 Task: Create a rule from the Recommended list, Task Added to this Project -> add SubTasks in the project AgileHaven with SubTasks Gather and Analyse Requirements , Design and Implement Solution , System Test and UAT , Release to Production / Go Live
Action: Mouse moved to (670, 340)
Screenshot: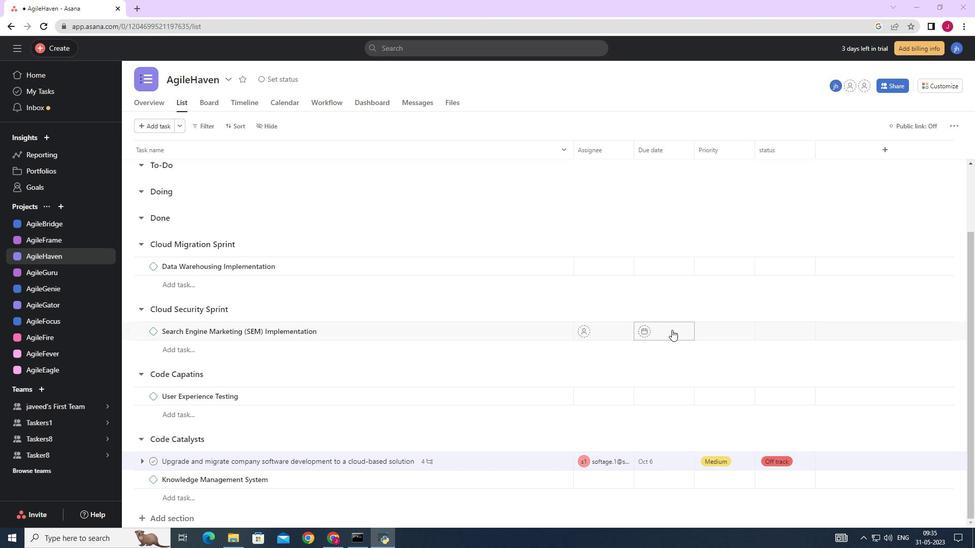 
Action: Mouse scrolled (670, 339) with delta (0, 0)
Screenshot: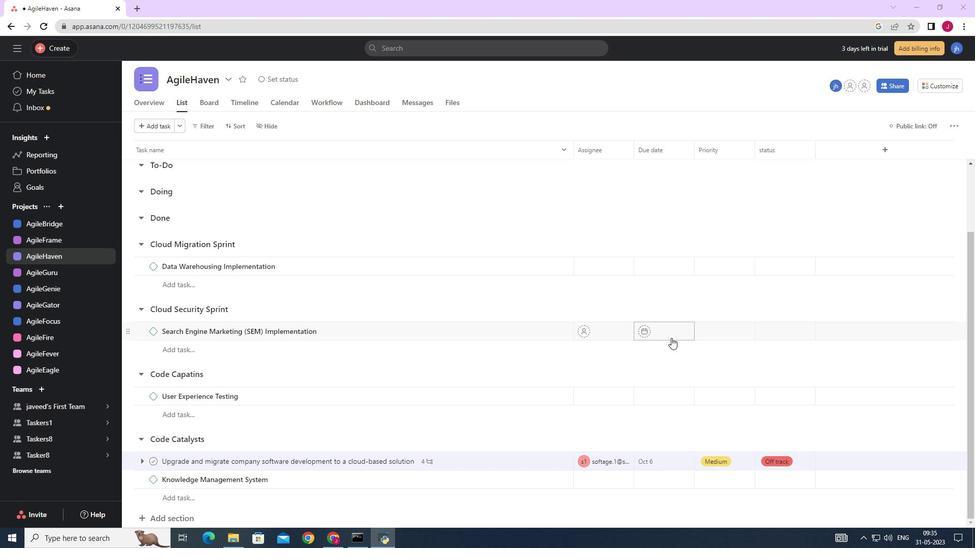 
Action: Mouse moved to (670, 341)
Screenshot: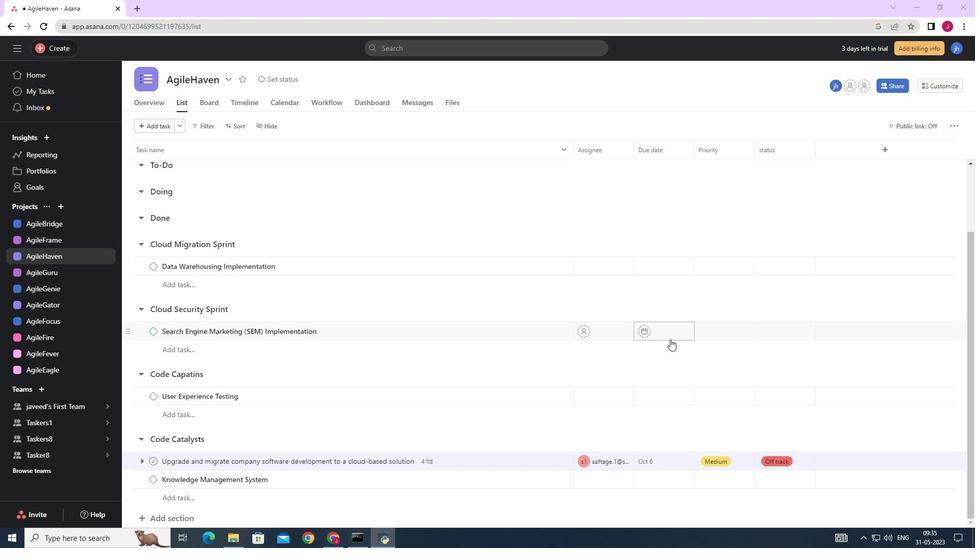 
Action: Mouse scrolled (670, 340) with delta (0, 0)
Screenshot: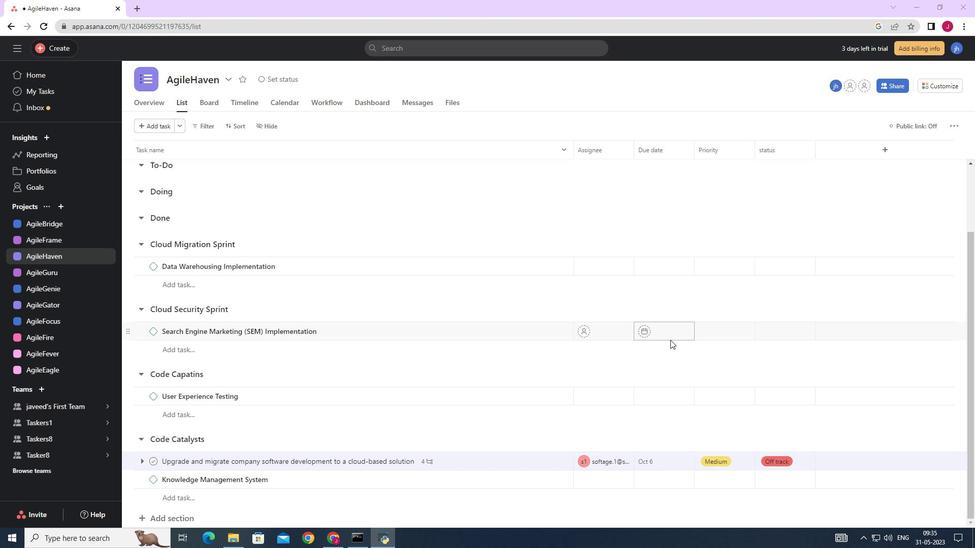 
Action: Mouse scrolled (670, 340) with delta (0, 0)
Screenshot: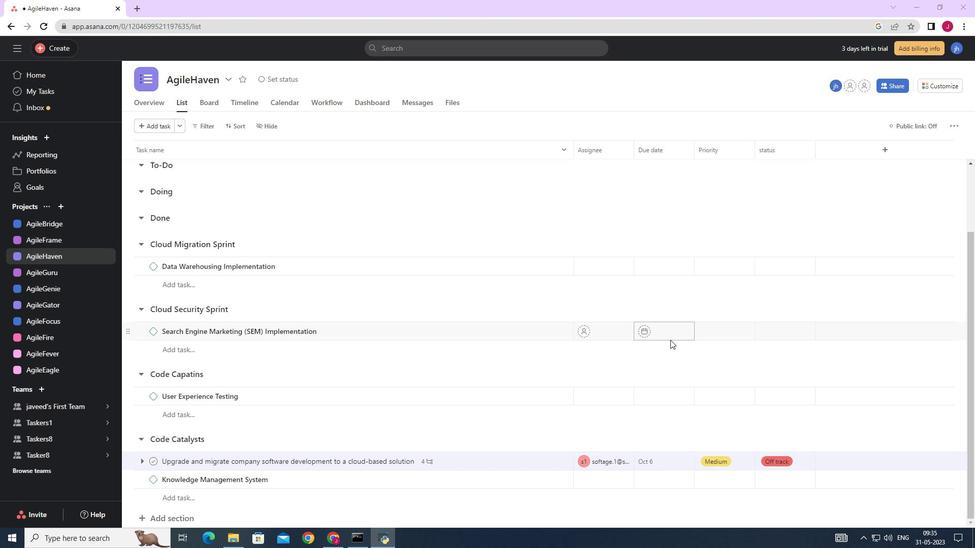 
Action: Mouse moved to (951, 85)
Screenshot: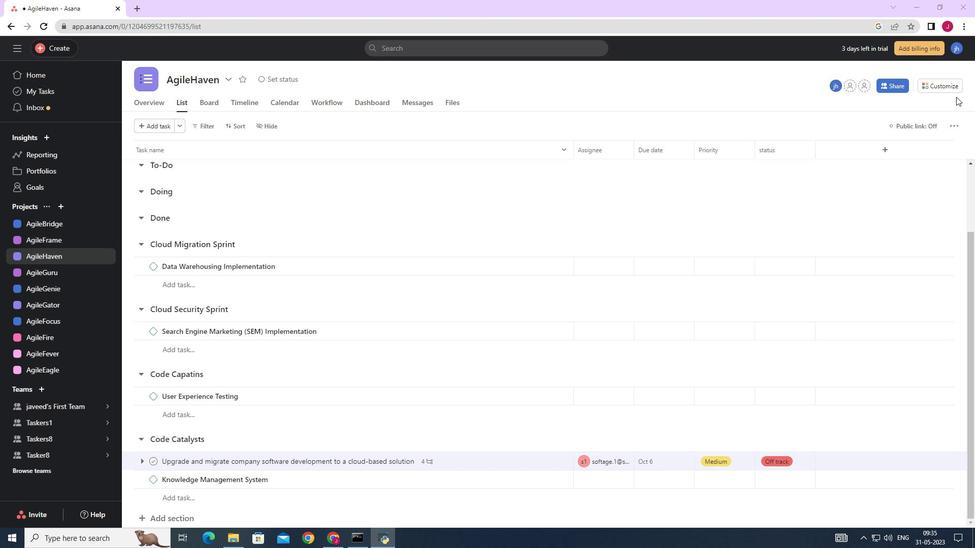 
Action: Mouse pressed left at (951, 85)
Screenshot: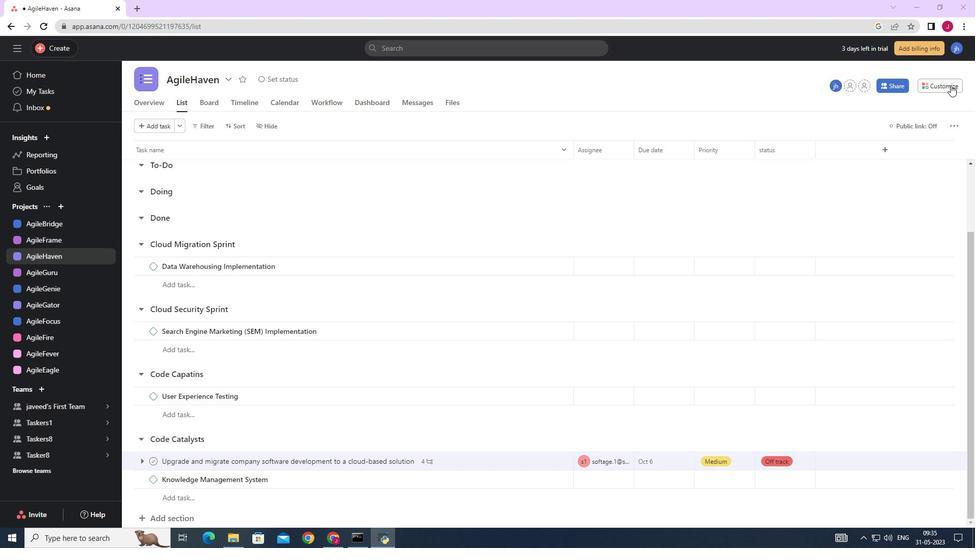 
Action: Mouse moved to (765, 215)
Screenshot: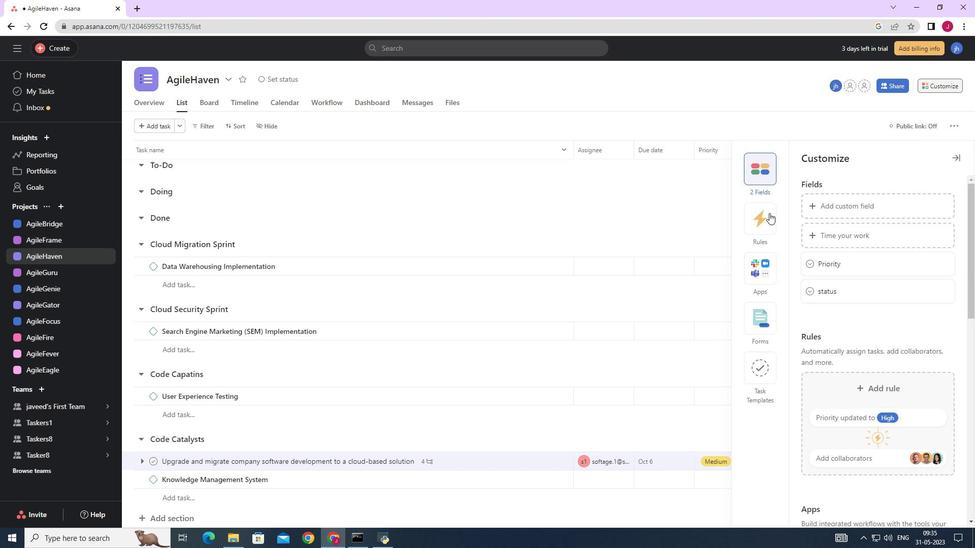
Action: Mouse pressed left at (765, 215)
Screenshot: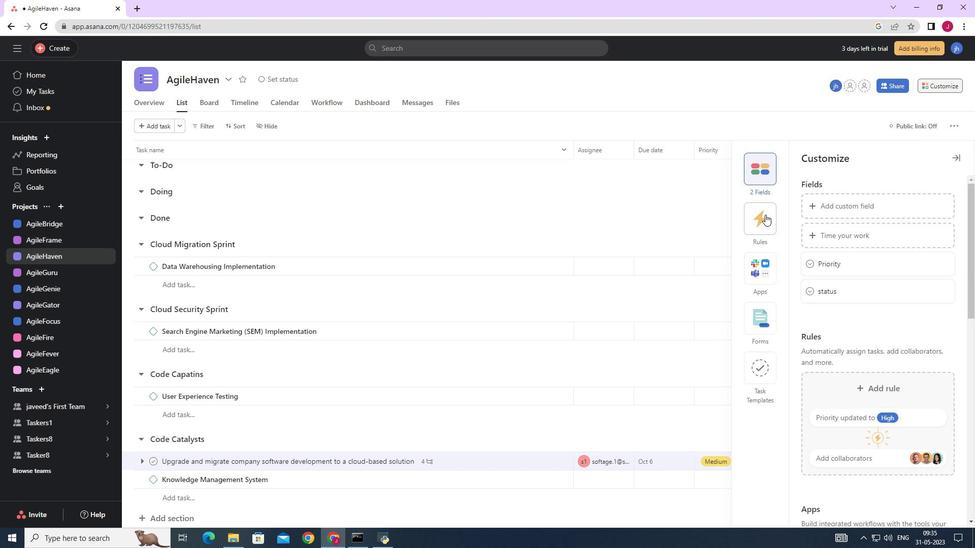 
Action: Mouse moved to (870, 237)
Screenshot: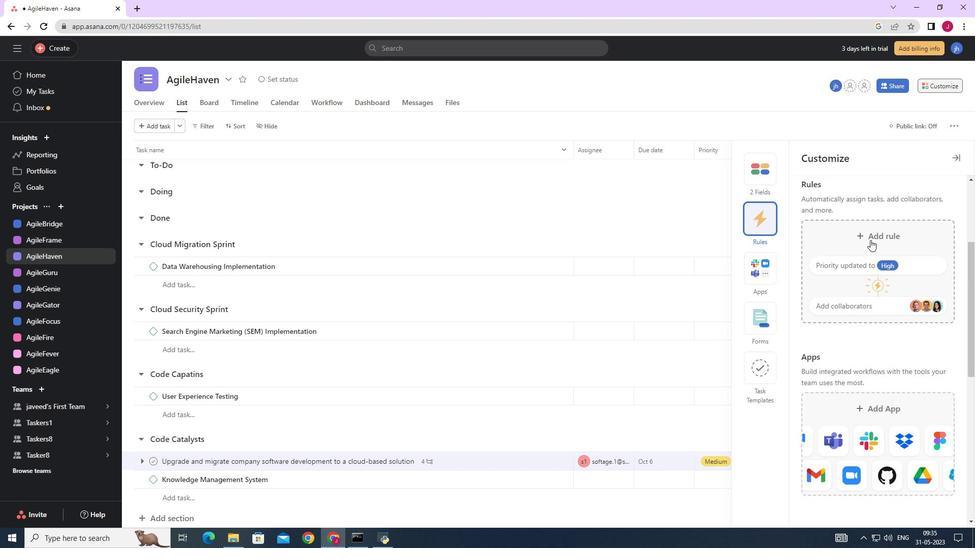 
Action: Mouse pressed left at (870, 237)
Screenshot: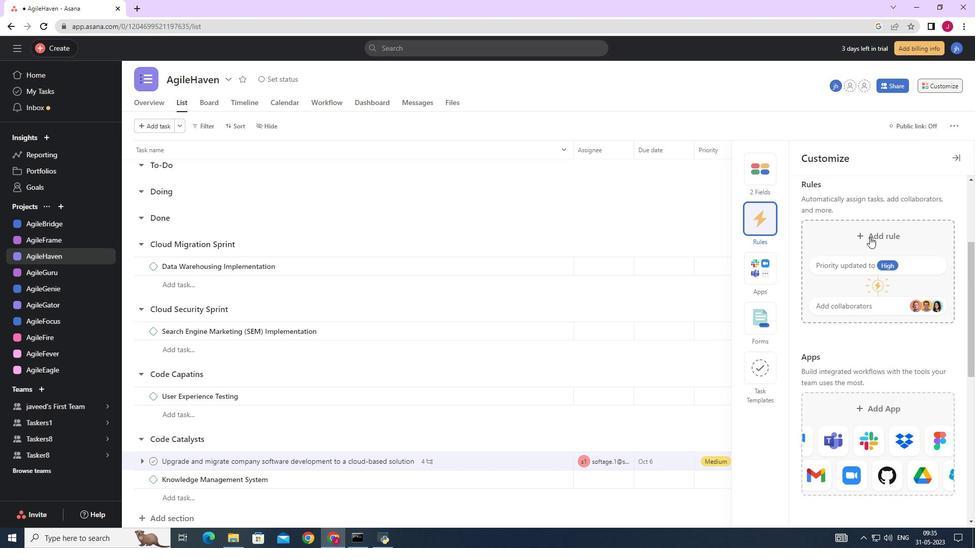 
Action: Mouse moved to (438, 151)
Screenshot: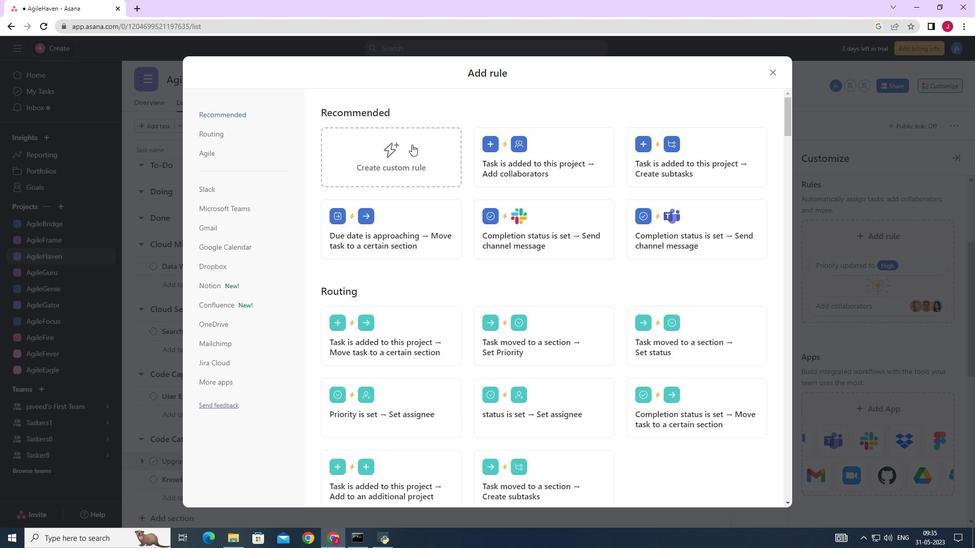 
Action: Mouse pressed left at (438, 151)
Screenshot: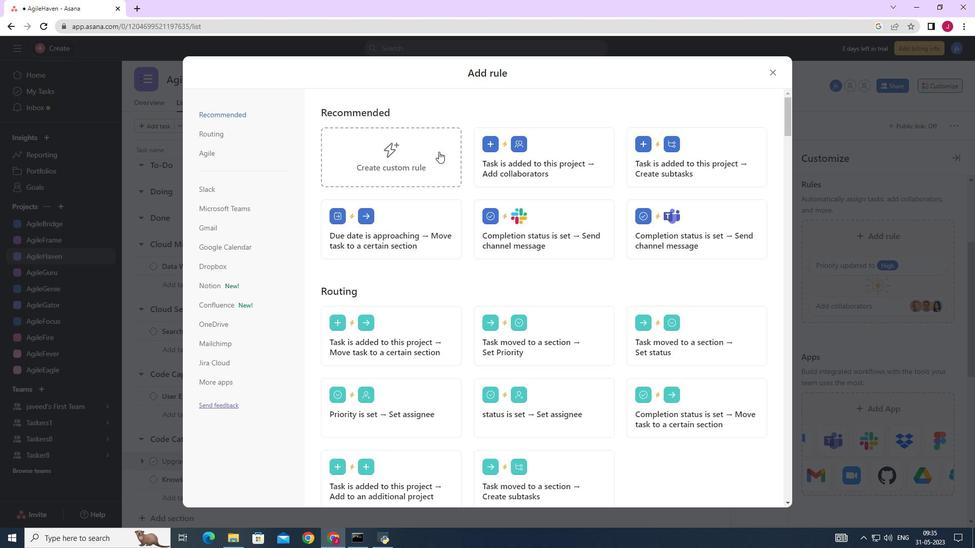 
Action: Mouse moved to (526, 267)
Screenshot: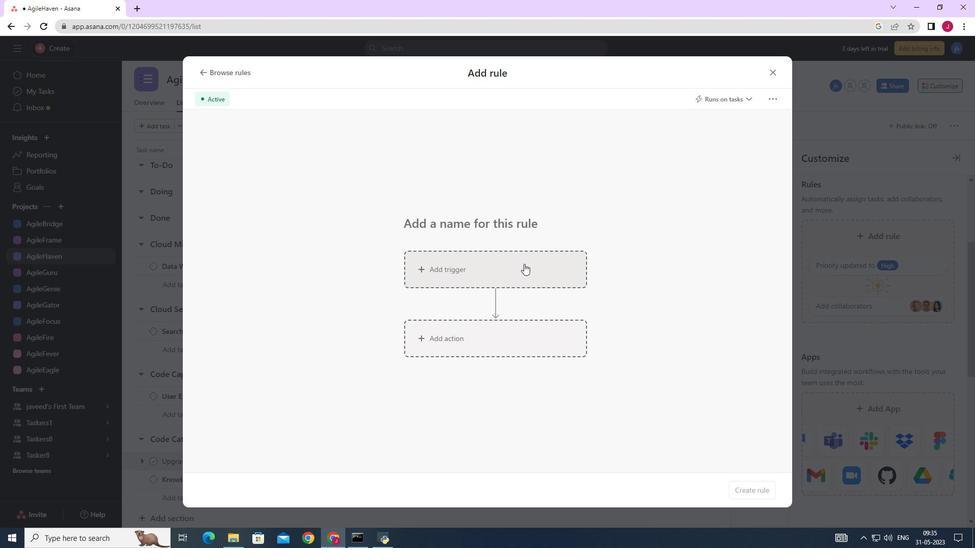 
Action: Mouse pressed left at (526, 267)
Screenshot: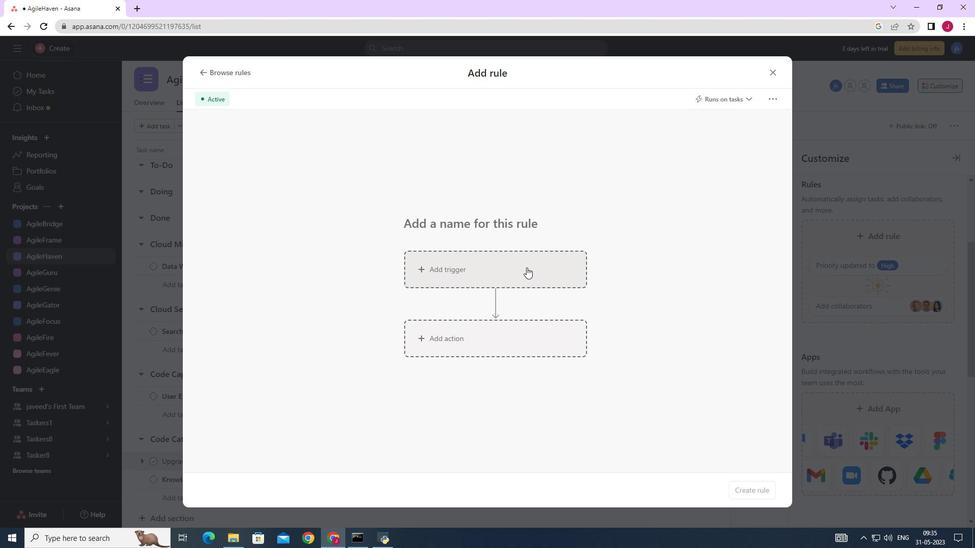 
Action: Mouse moved to (446, 339)
Screenshot: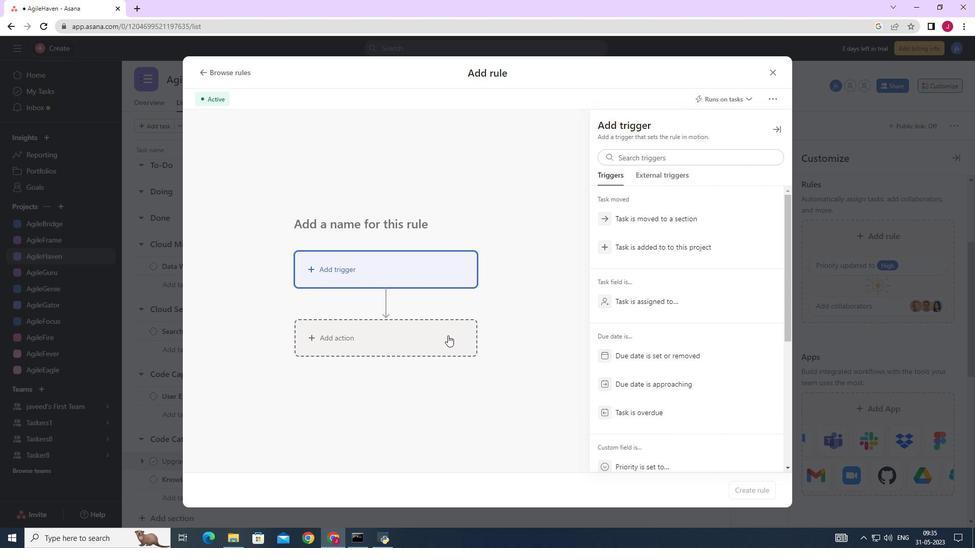 
Action: Mouse pressed left at (446, 339)
Screenshot: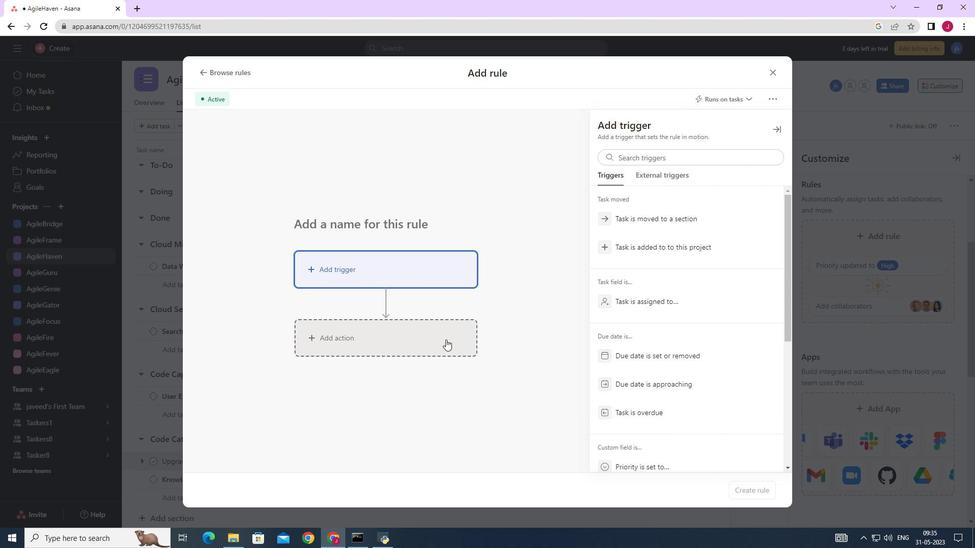 
Action: Mouse moved to (762, 314)
Screenshot: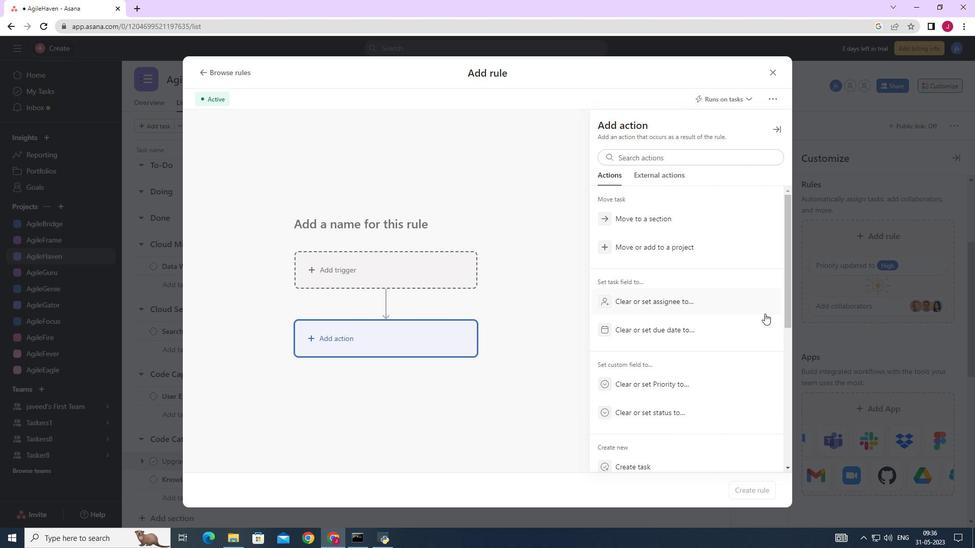 
Action: Mouse scrolled (762, 314) with delta (0, 0)
Screenshot: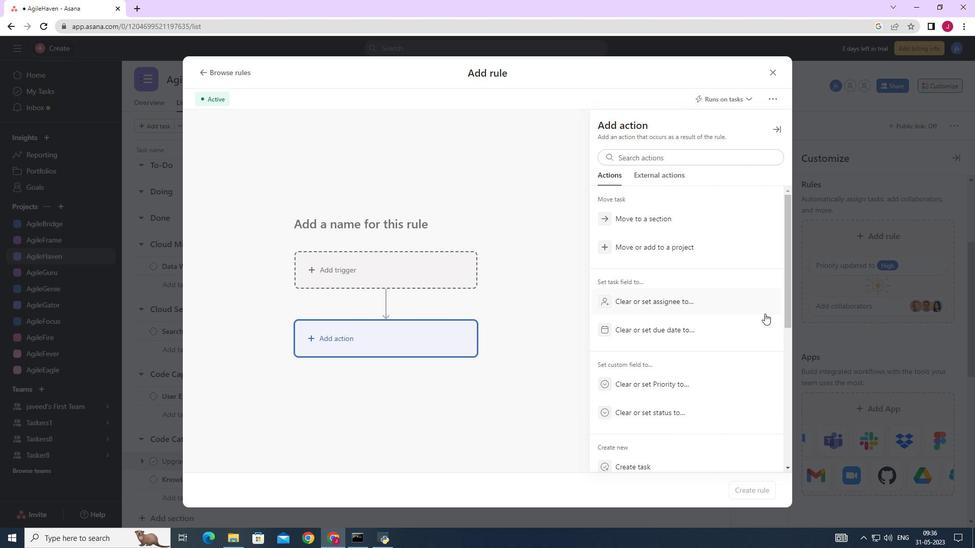 
Action: Mouse moved to (758, 317)
Screenshot: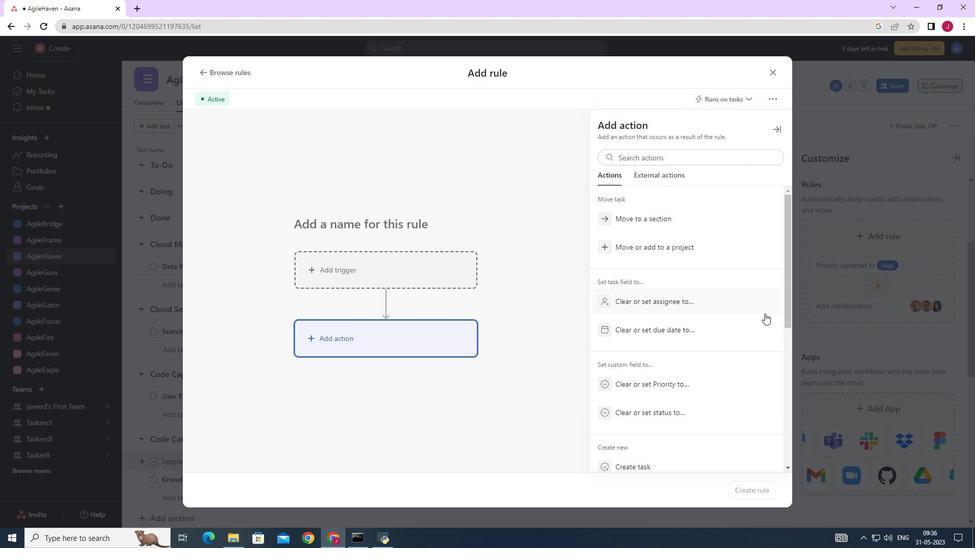 
Action: Mouse scrolled (758, 316) with delta (0, 0)
Screenshot: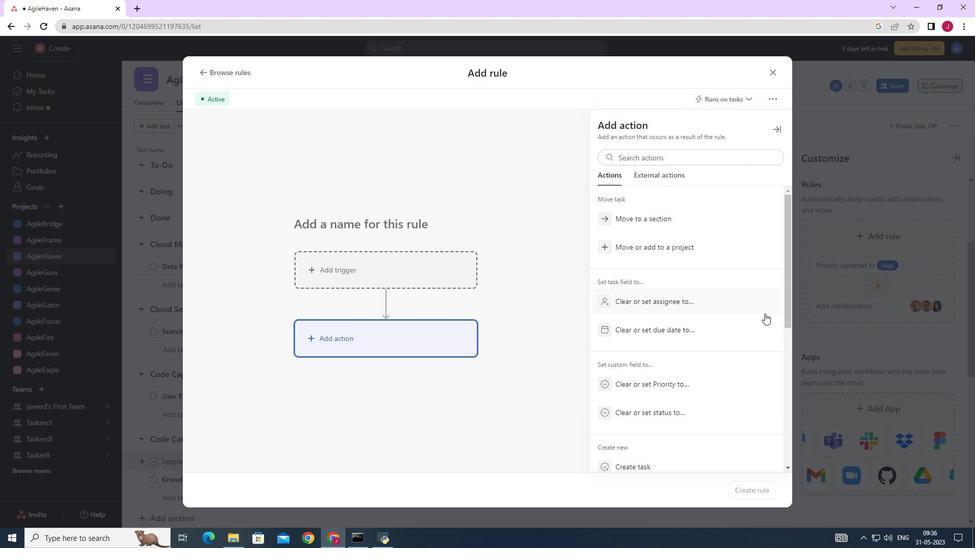 
Action: Mouse moved to (758, 317)
Screenshot: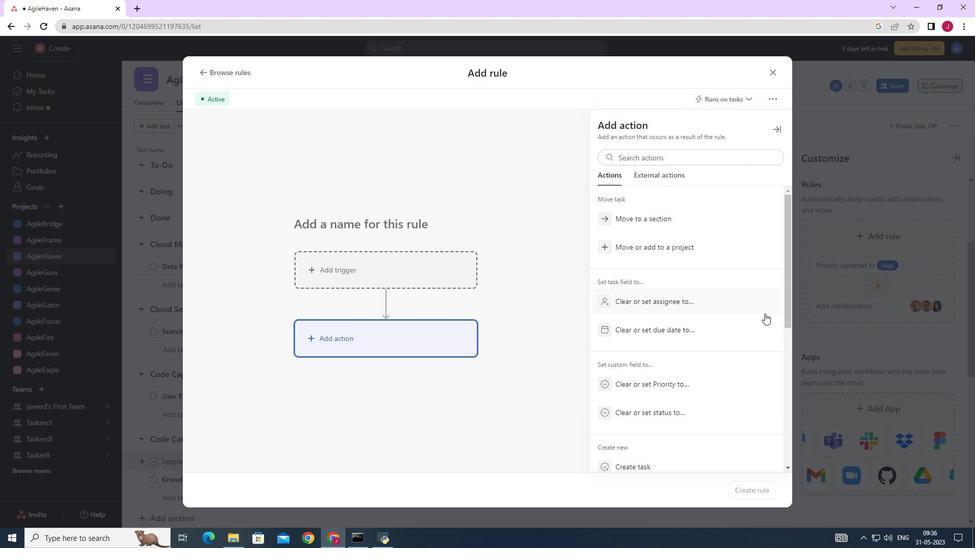 
Action: Mouse scrolled (758, 316) with delta (0, 0)
Screenshot: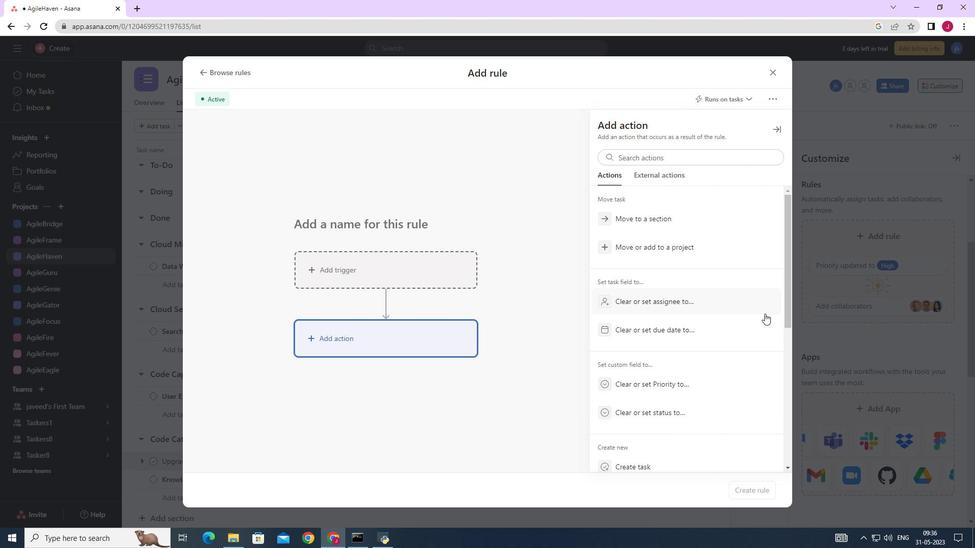 
Action: Mouse scrolled (758, 316) with delta (0, 0)
Screenshot: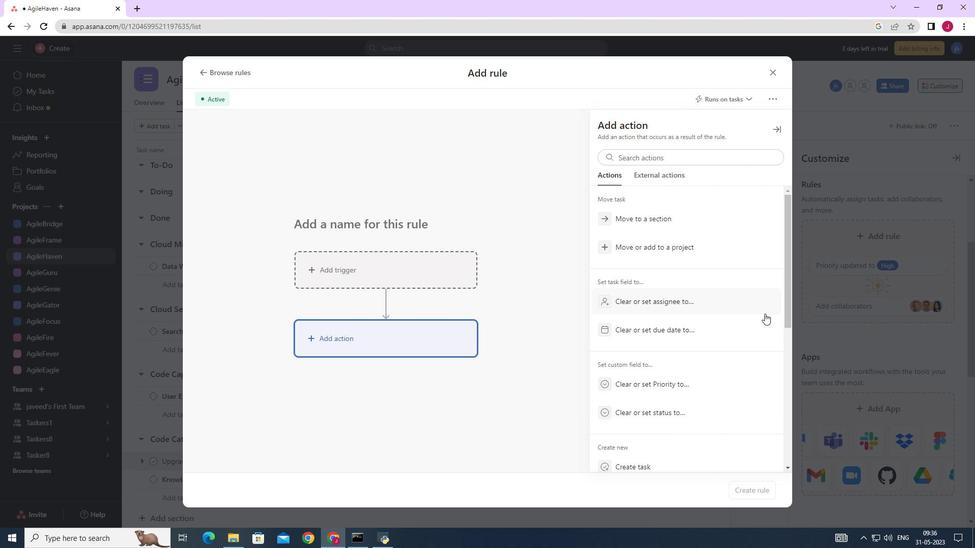 
Action: Mouse scrolled (758, 316) with delta (0, 0)
Screenshot: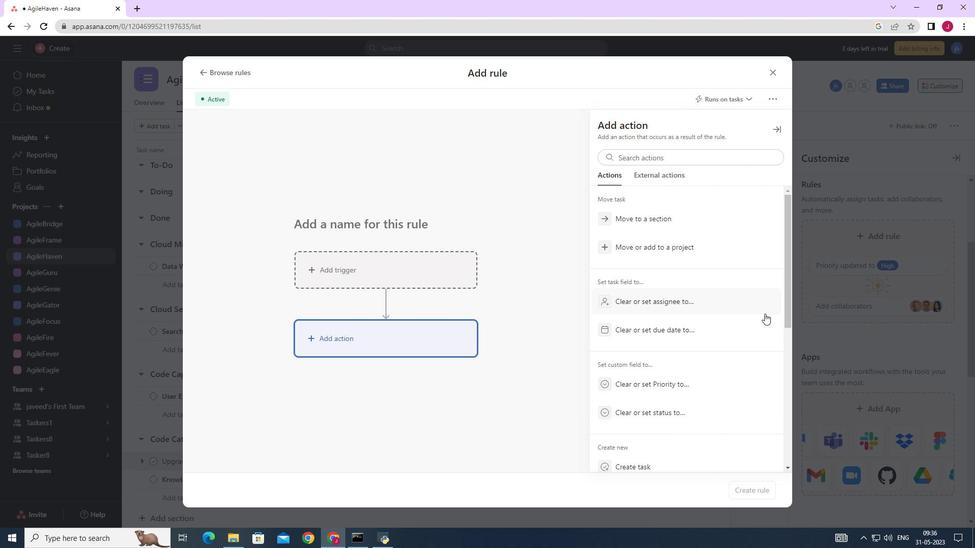 
Action: Mouse moved to (641, 243)
Screenshot: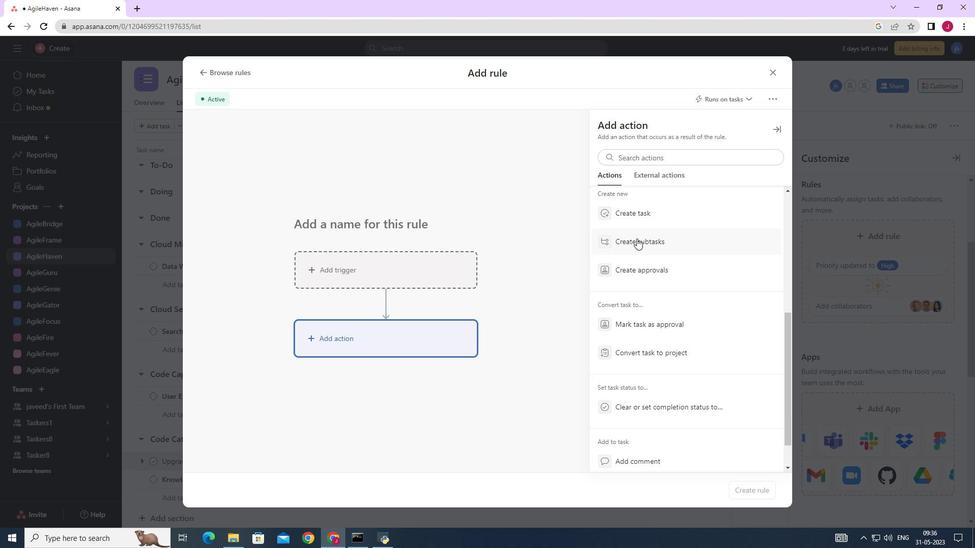 
Action: Mouse pressed left at (641, 243)
Screenshot: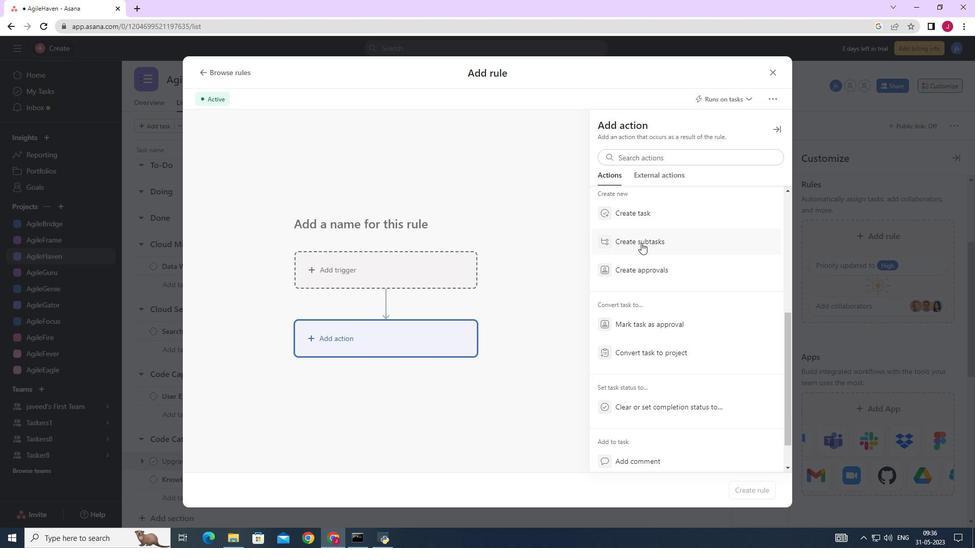 
Action: Mouse moved to (649, 160)
Screenshot: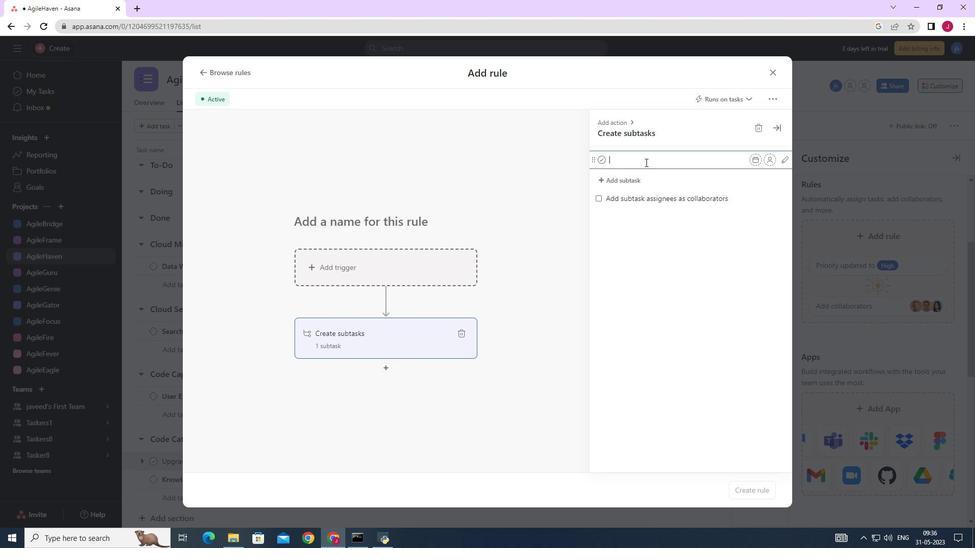 
Action: Key pressed <Key.caps_lock>G<Key.caps_lock>ather<Key.space>and<Key.space><Key.caps_lock>A<Key.caps_lock>nalyse<Key.space><Key.caps_lock>R<Key.caps_lock>equirements<Key.enter><Key.caps_lock>D<Key.caps_lock>esign<Key.space>s<Key.backspace>and<Key.space><Key.caps_lock>I<Key.caps_lock>mplement<Key.enter>
Screenshot: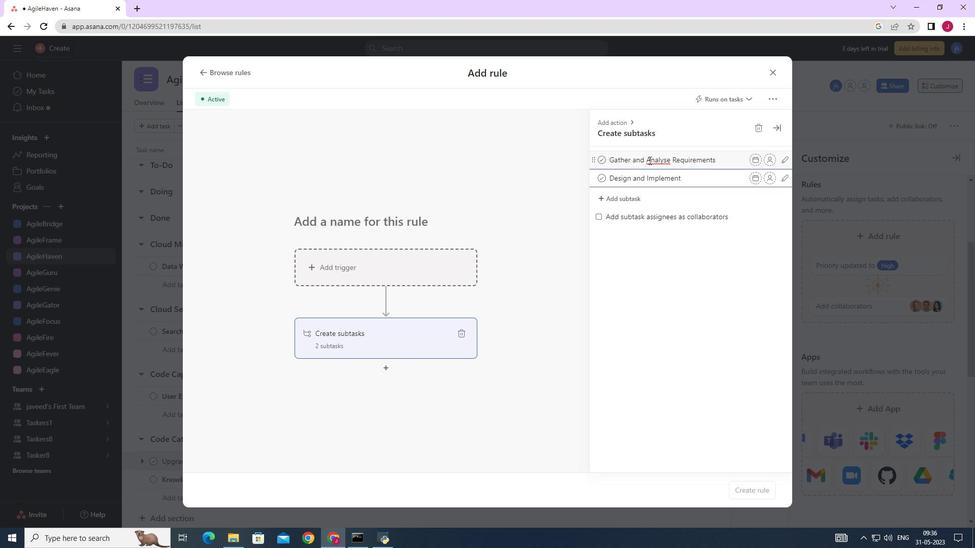 
Action: Mouse moved to (697, 184)
Screenshot: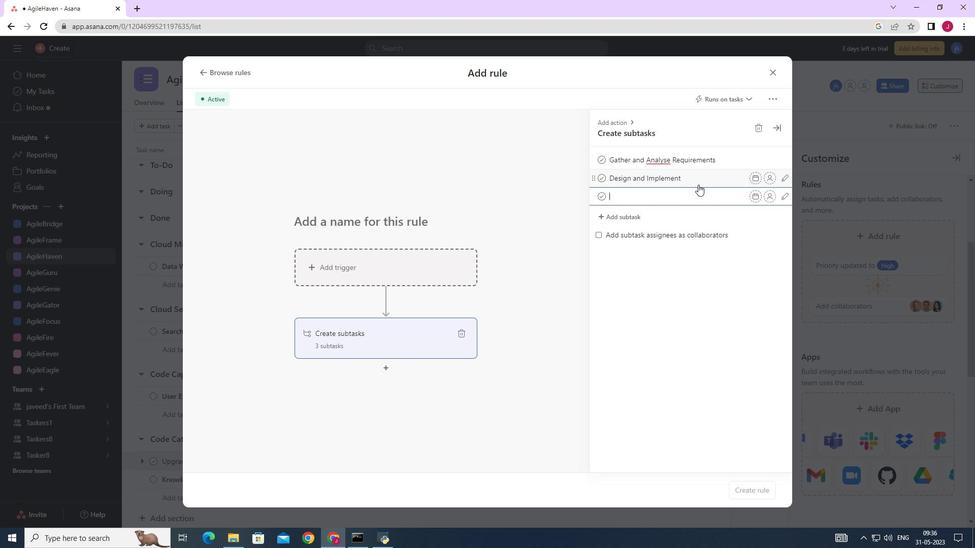 
Action: Mouse pressed left at (697, 184)
Screenshot: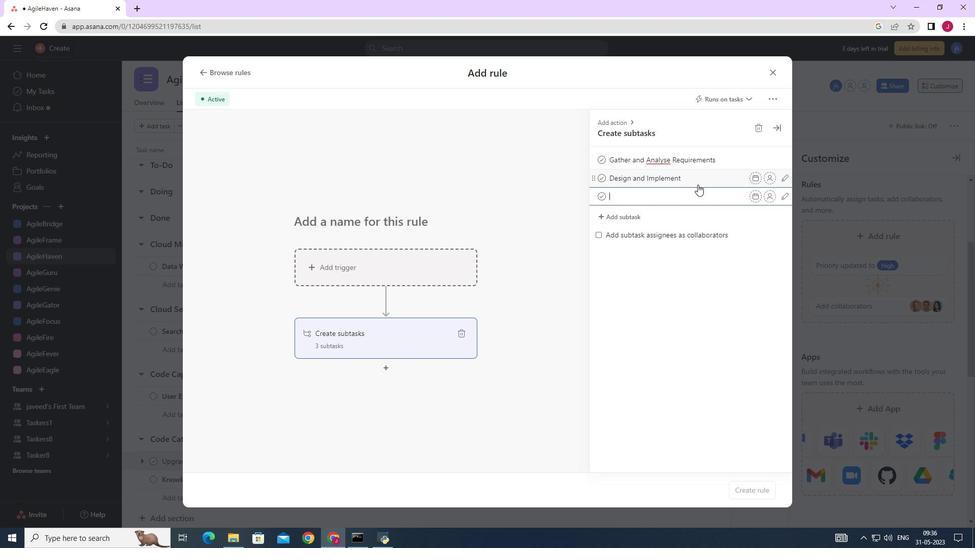 
Action: Mouse moved to (686, 180)
Screenshot: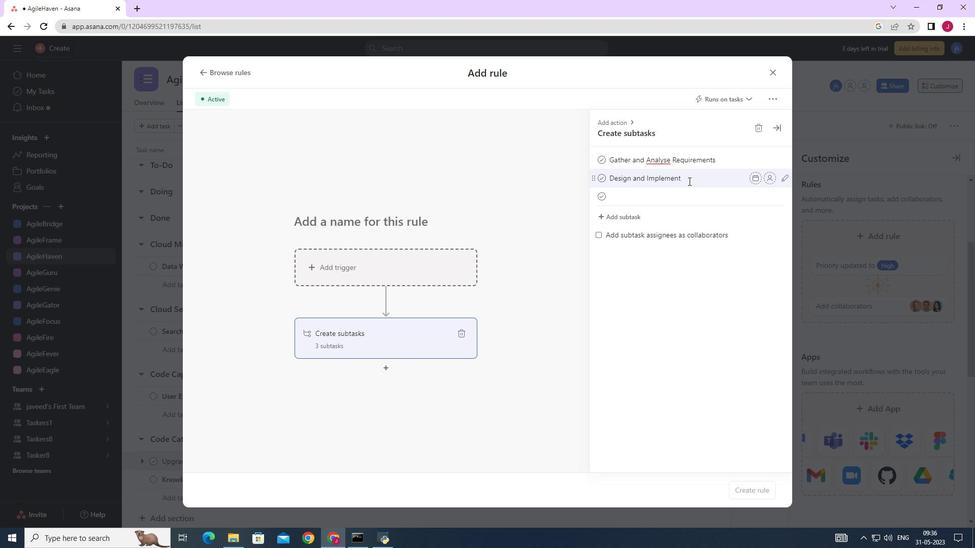 
Action: Mouse pressed left at (686, 180)
Screenshot: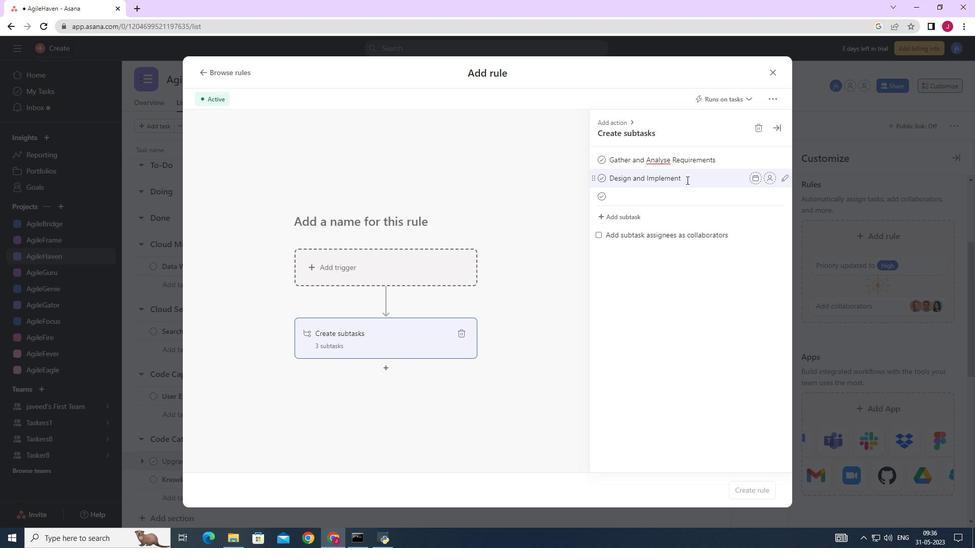 
Action: Mouse moved to (700, 178)
Screenshot: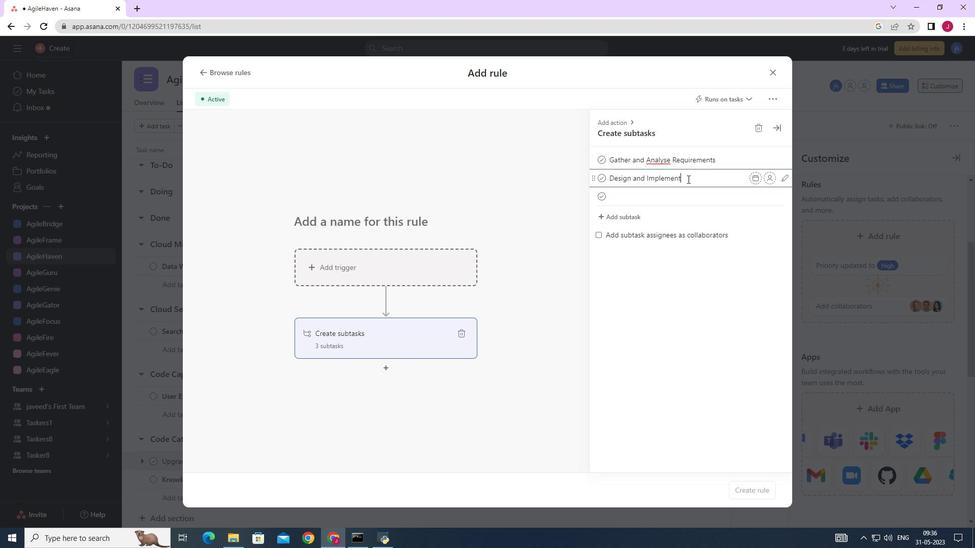 
Action: Key pressed <Key.space><Key.caps_lock>S<Key.caps_lock>olution<Key.enter><Key.caps_lock>S<Key.caps_lock>ystem<Key.space><Key.caps_lock>TE<Key.backspace><Key.caps_lock>est<Key.space><Key.caps_lock><Key.caps_lock>and<Key.space><Key.caps_lock>UAT<Key.enter><Key.caps_lock>r<Key.caps_lock>ELEASE<Key.backspace><Key.backspace><Key.backspace><Key.backspace><Key.backspace><Key.backspace><Key.backspace><Key.backspace><Key.backspace><Key.backspace><Key.backspace><Key.backspace><Key.backspace>R<Key.caps_lock>elease<Key.space>to<Key.space>production<Key.space>/<Key.space><Key.caps_lock>G<Key.caps_lock>o<Key.space><Key.caps_lock>L<Key.caps_lock>ive<Key.enter>
Screenshot: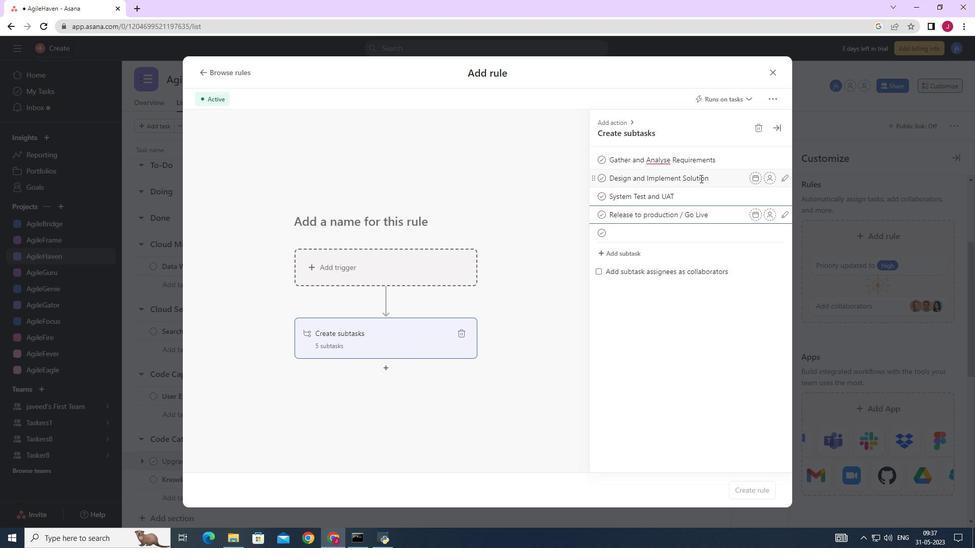 
Action: Mouse moved to (778, 129)
Screenshot: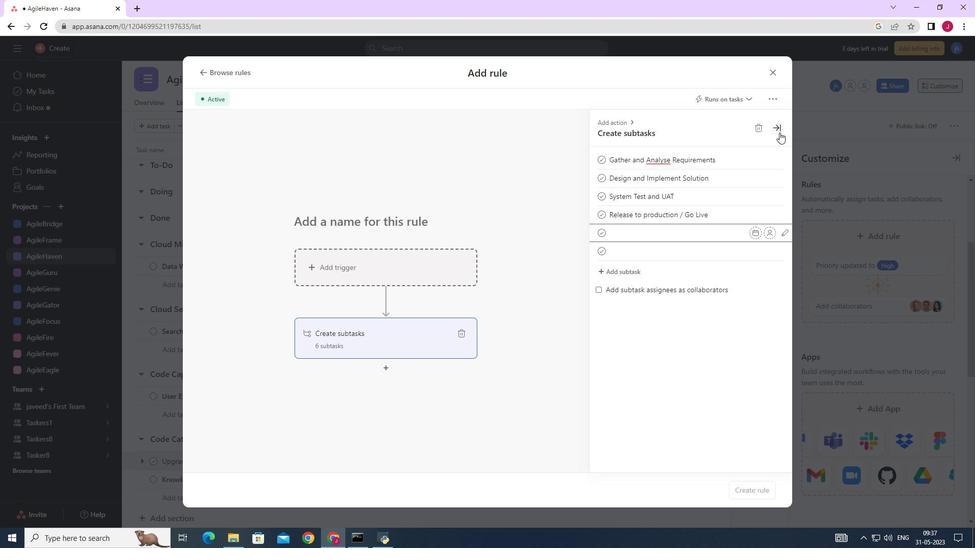 
Action: Mouse pressed left at (778, 129)
Screenshot: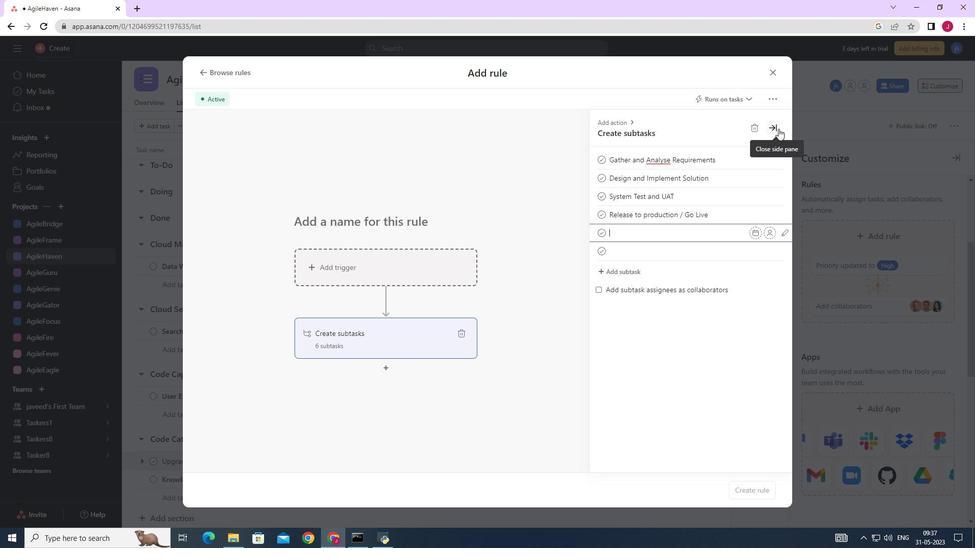 
Action: Mouse moved to (773, 74)
Screenshot: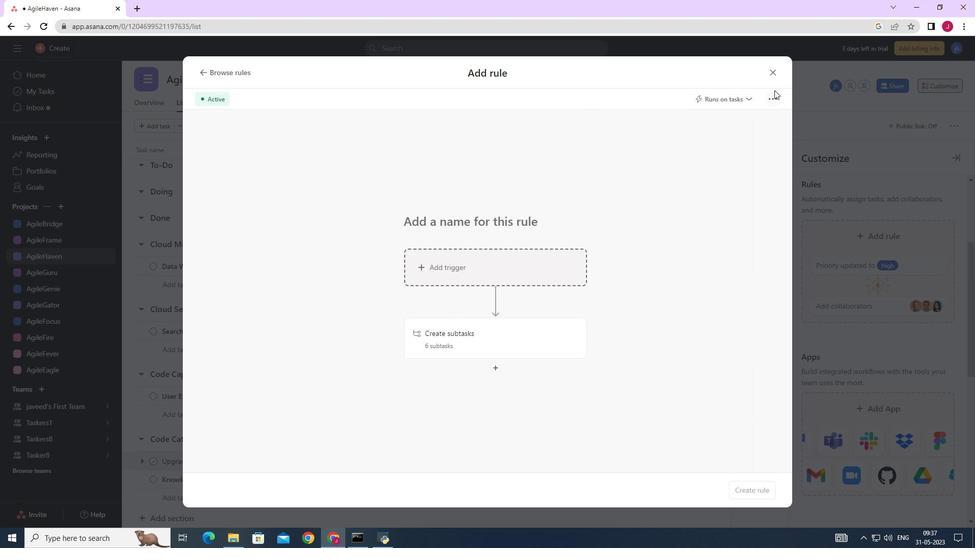 
Action: Mouse pressed left at (773, 74)
Screenshot: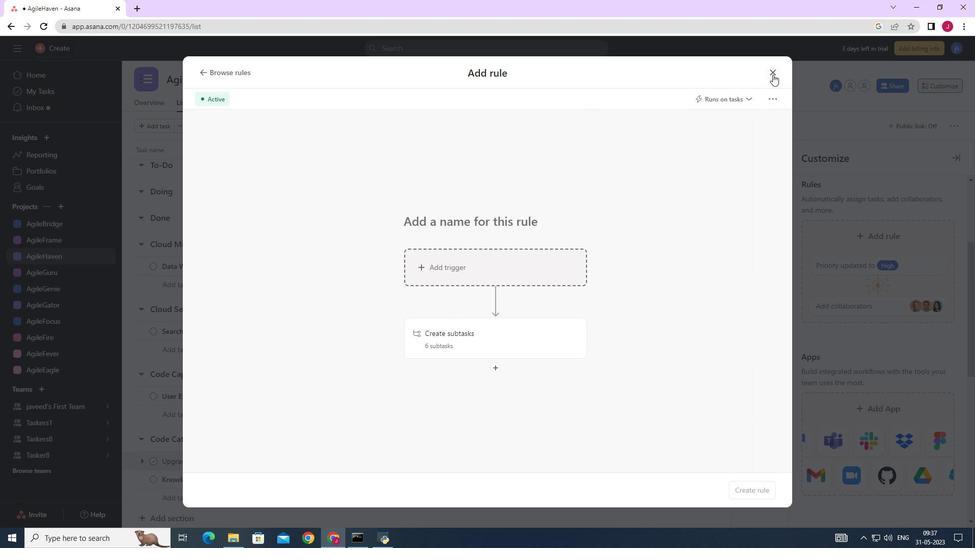 
Action: Mouse moved to (768, 104)
Screenshot: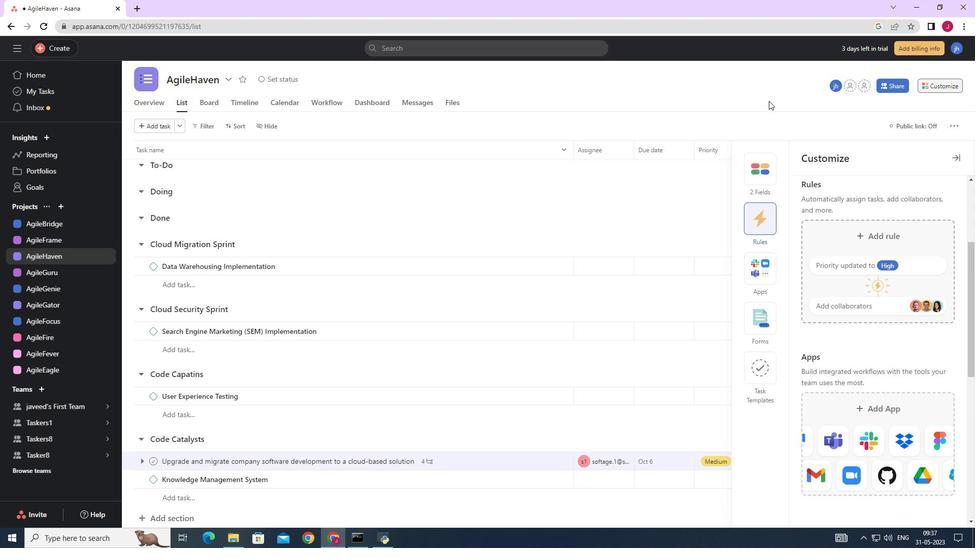 
